 Task: Add Boiron Nux Vomica 200Ck to the cart.
Action: Mouse moved to (233, 118)
Screenshot: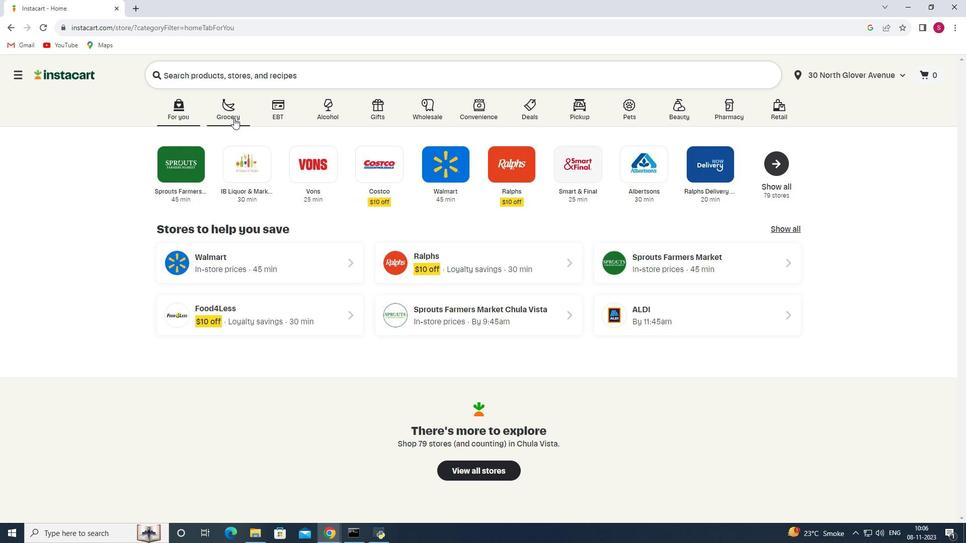 
Action: Mouse pressed left at (233, 118)
Screenshot: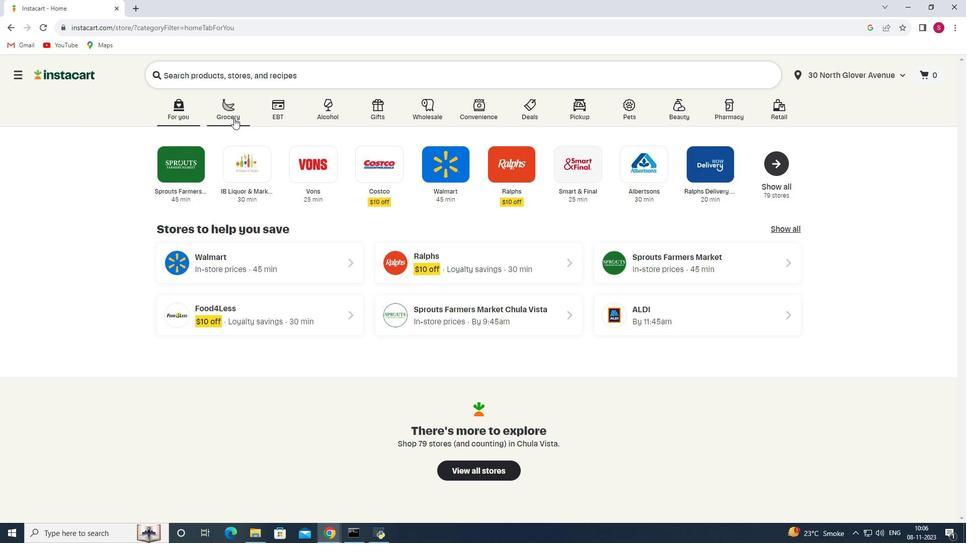 
Action: Mouse moved to (246, 287)
Screenshot: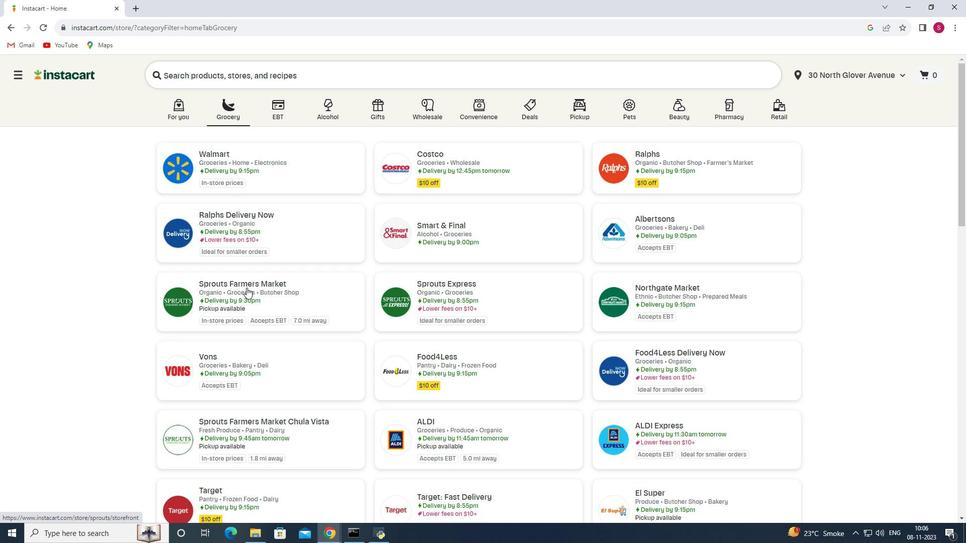 
Action: Mouse pressed left at (246, 287)
Screenshot: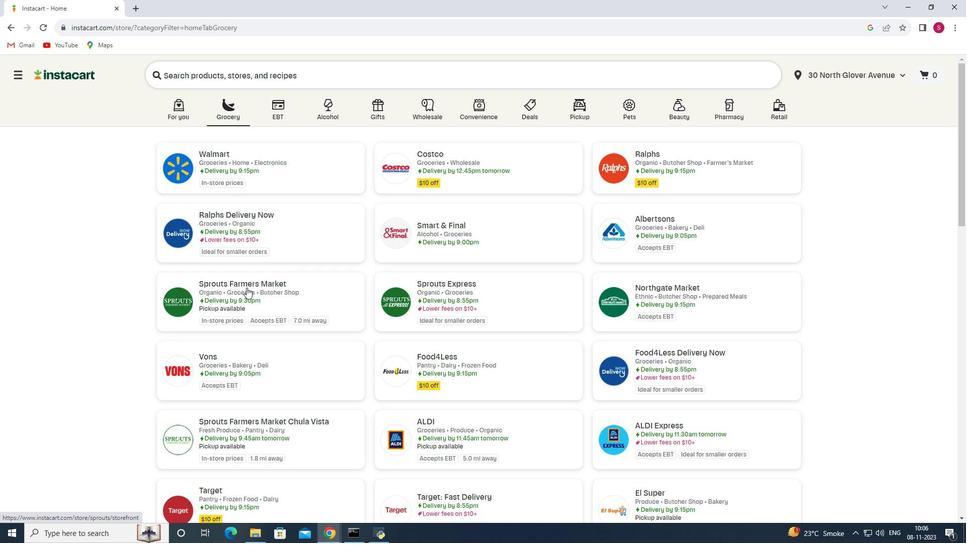 
Action: Mouse moved to (107, 296)
Screenshot: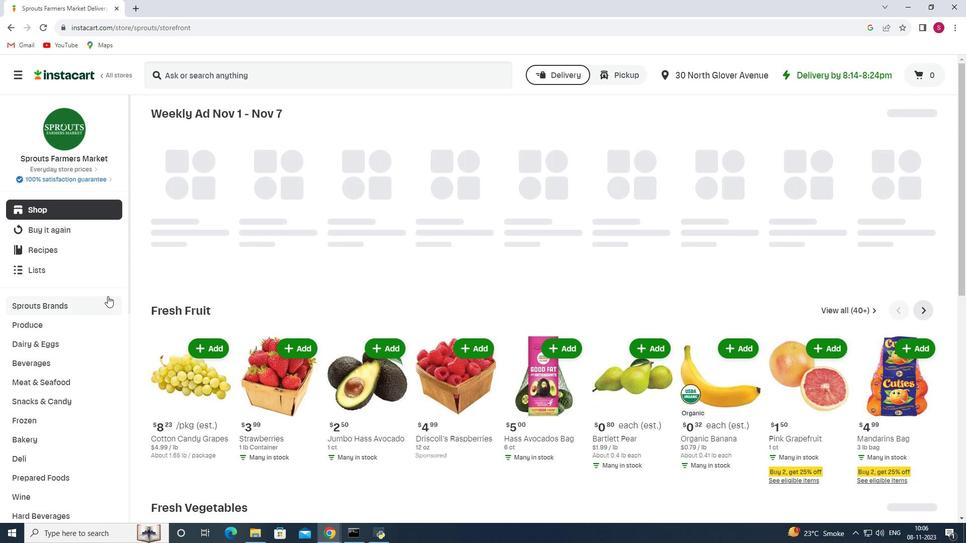 
Action: Mouse scrolled (107, 295) with delta (0, 0)
Screenshot: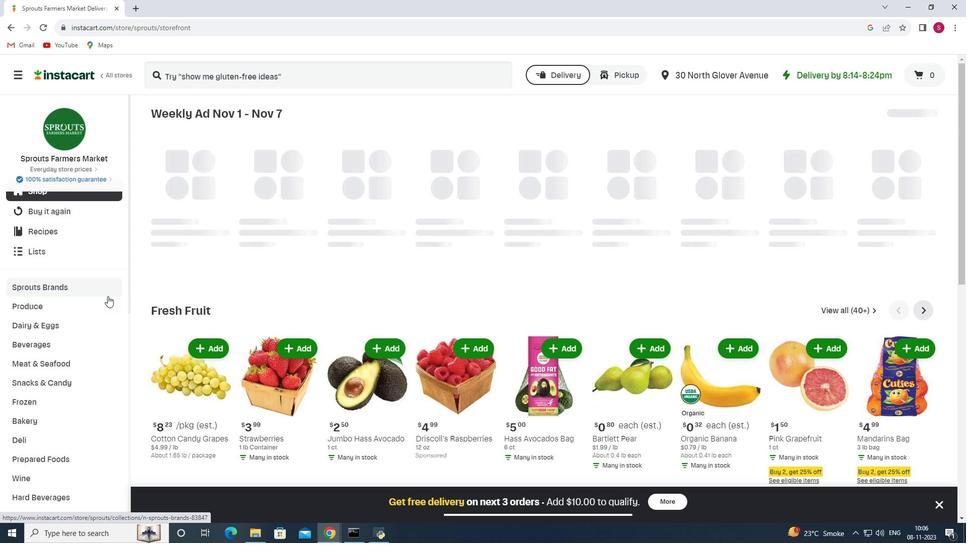 
Action: Mouse scrolled (107, 295) with delta (0, 0)
Screenshot: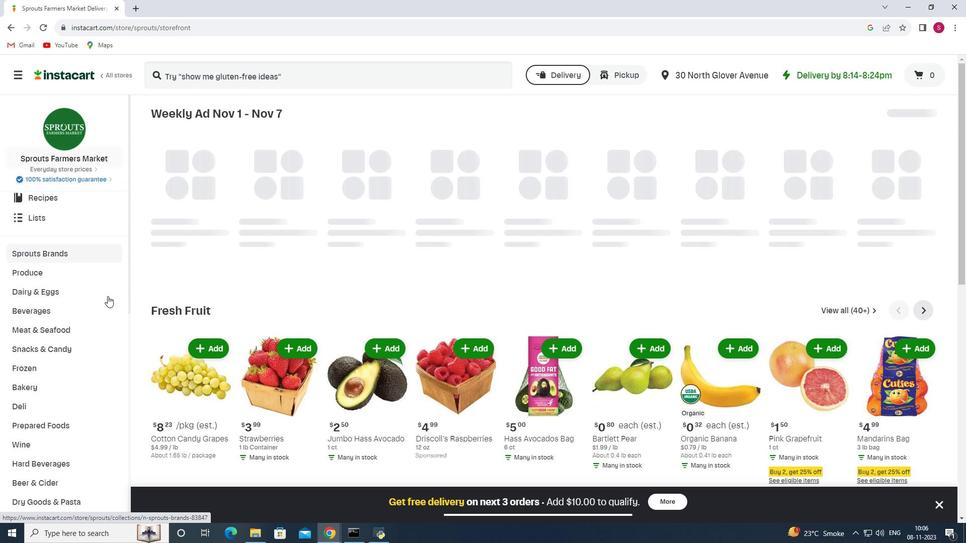 
Action: Mouse moved to (105, 299)
Screenshot: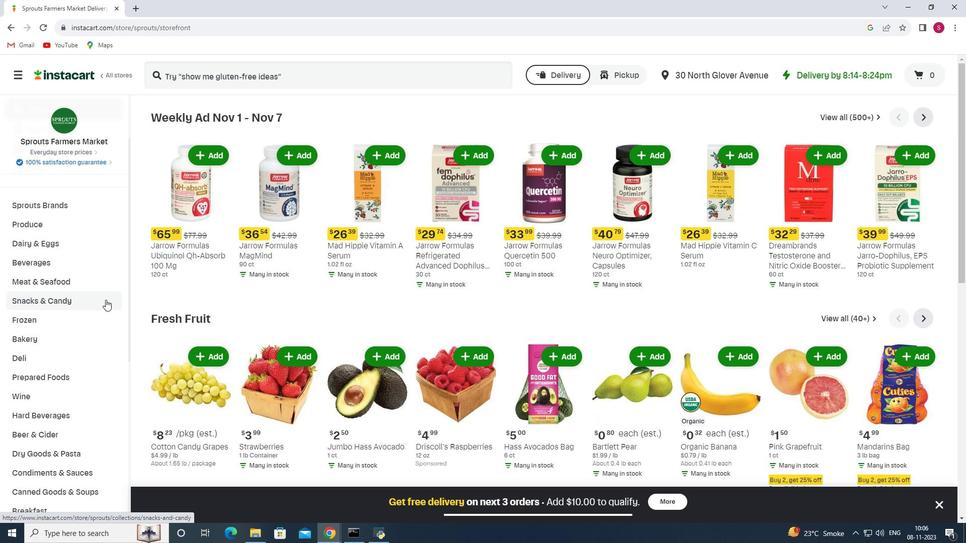 
Action: Mouse scrolled (105, 298) with delta (0, 0)
Screenshot: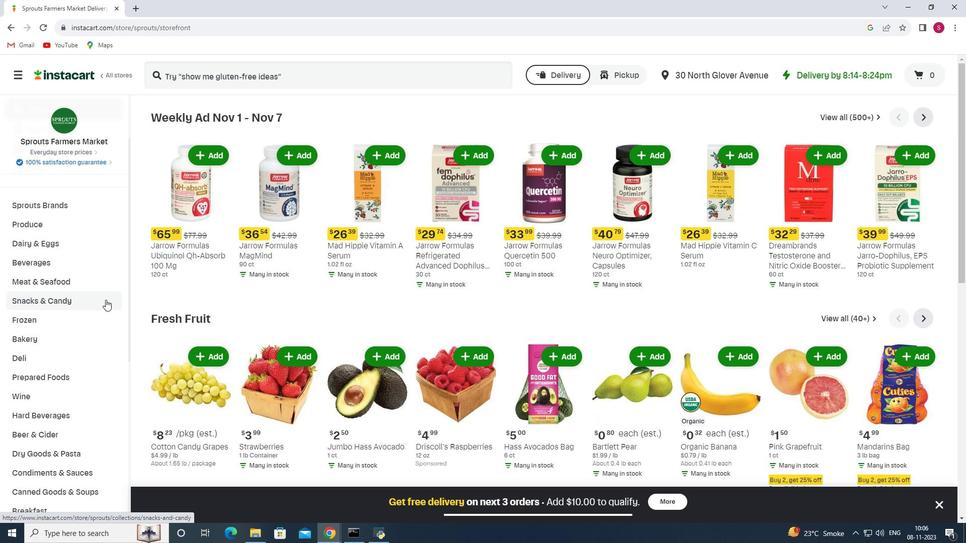 
Action: Mouse moved to (32, 325)
Screenshot: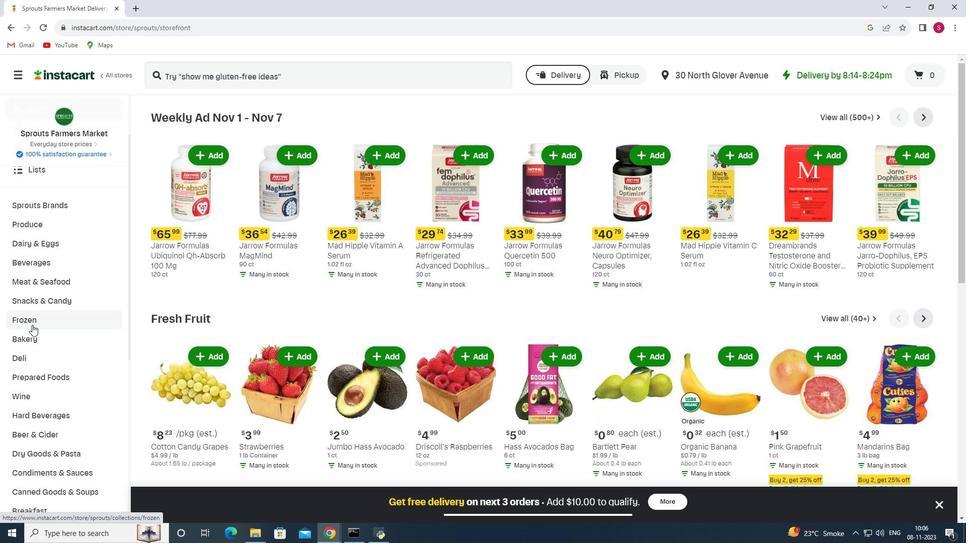 
Action: Mouse scrolled (32, 324) with delta (0, 0)
Screenshot: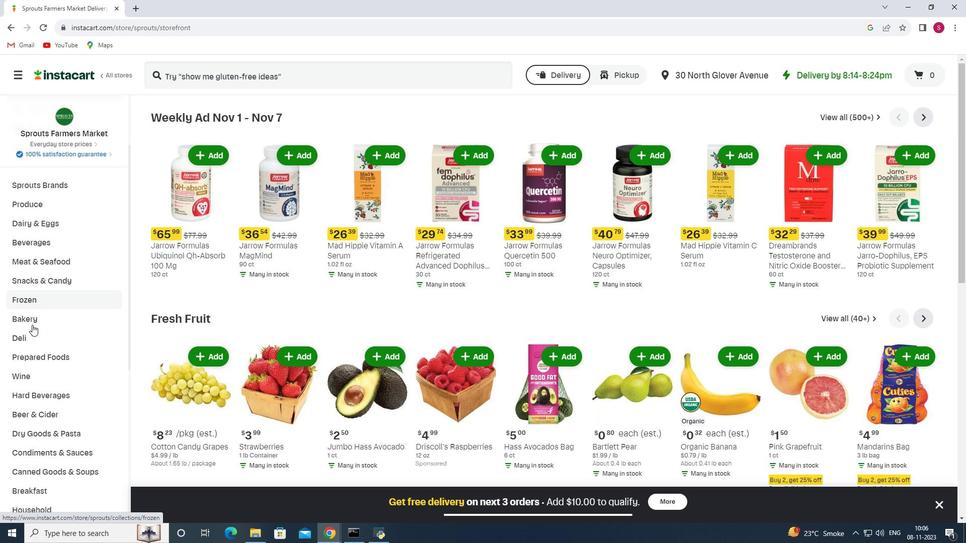 
Action: Mouse scrolled (32, 324) with delta (0, 0)
Screenshot: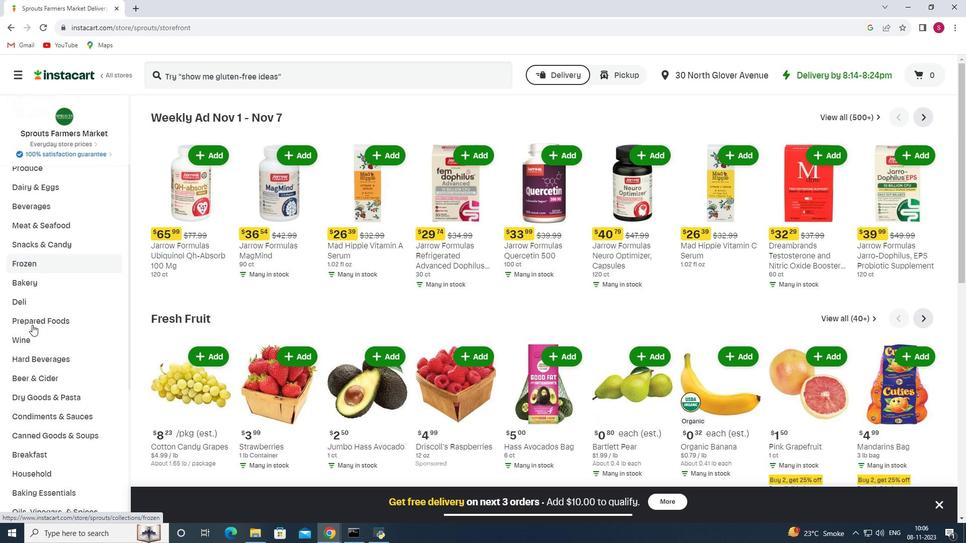 
Action: Mouse moved to (44, 336)
Screenshot: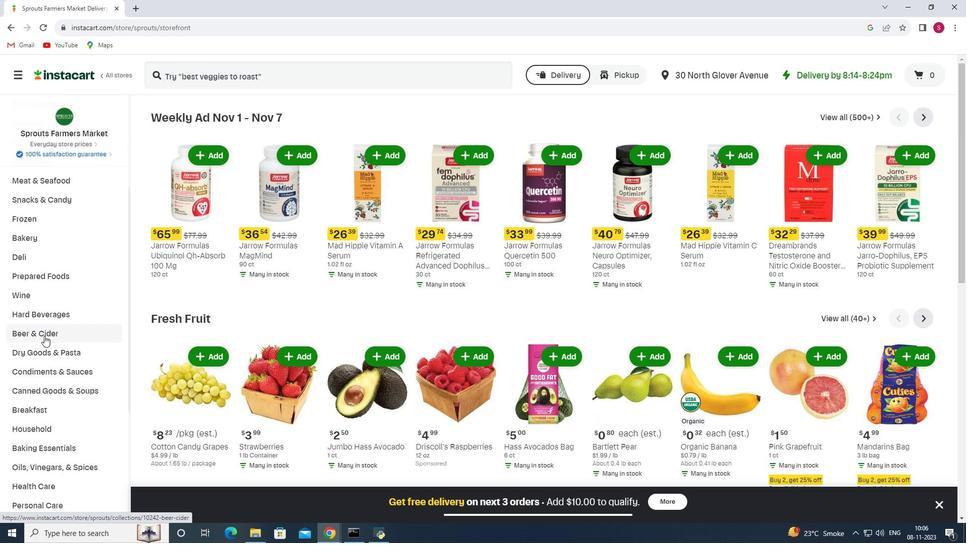 
Action: Mouse scrolled (44, 335) with delta (0, 0)
Screenshot: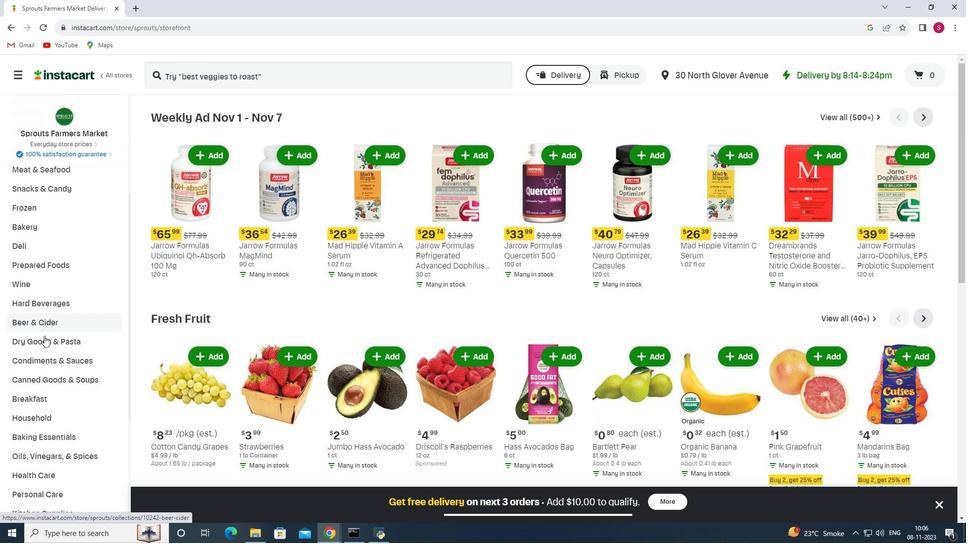 
Action: Mouse scrolled (44, 335) with delta (0, 0)
Screenshot: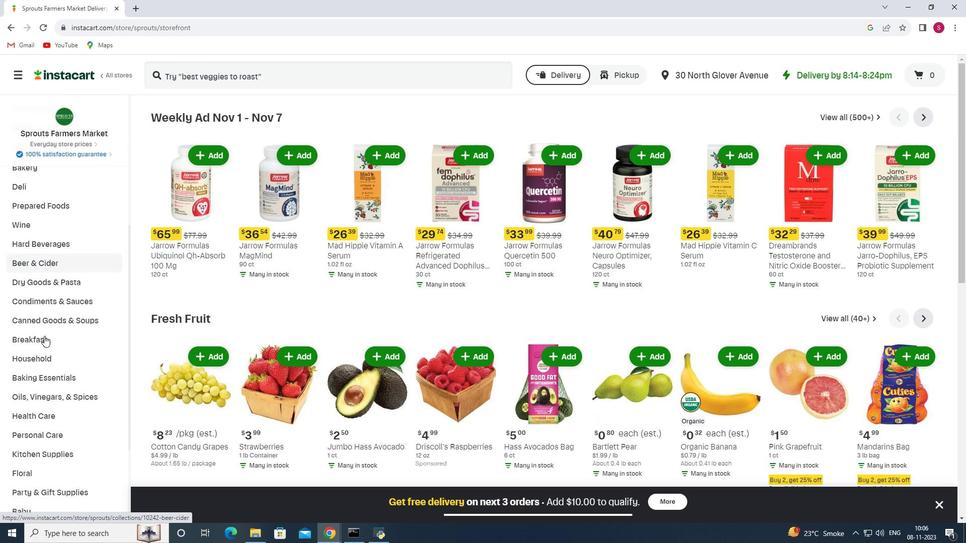 
Action: Mouse scrolled (44, 335) with delta (0, 0)
Screenshot: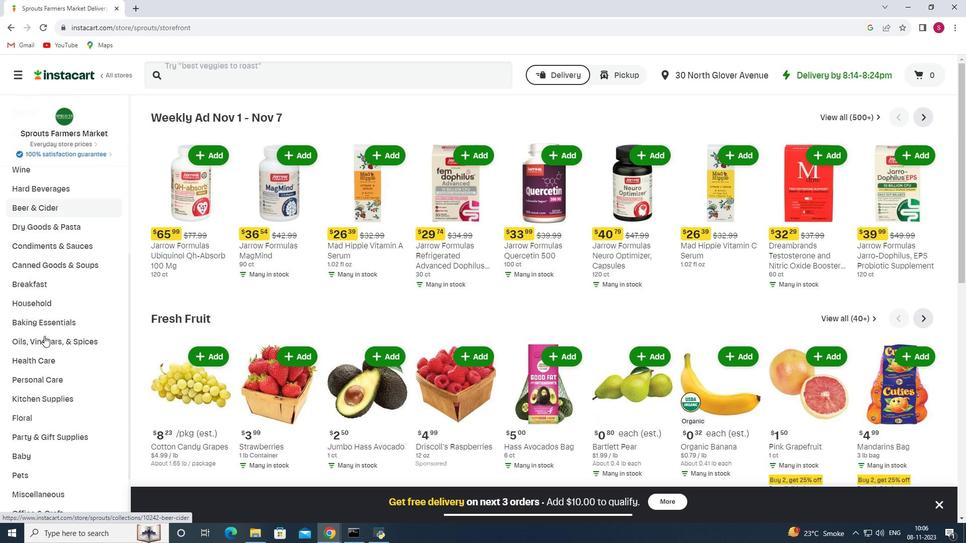 
Action: Mouse pressed left at (44, 336)
Screenshot: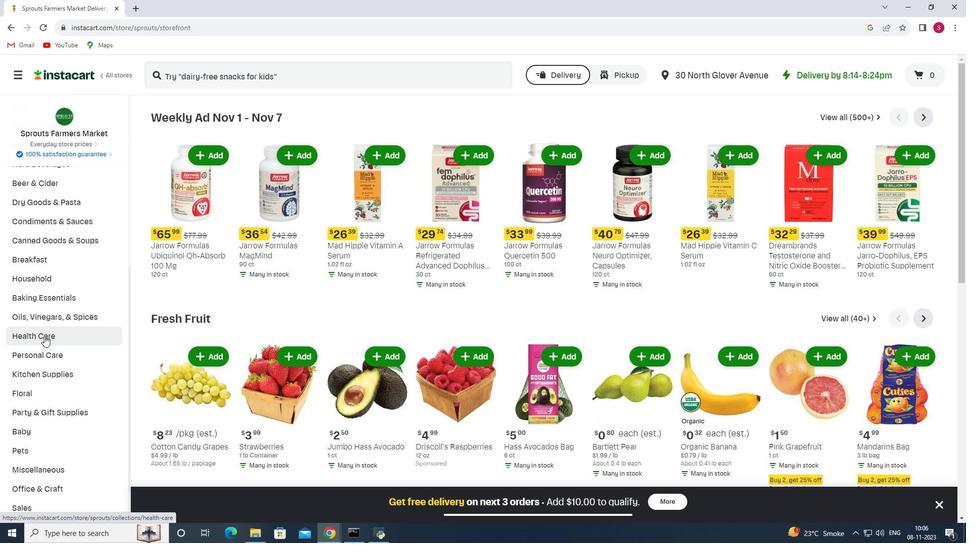 
Action: Mouse moved to (366, 139)
Screenshot: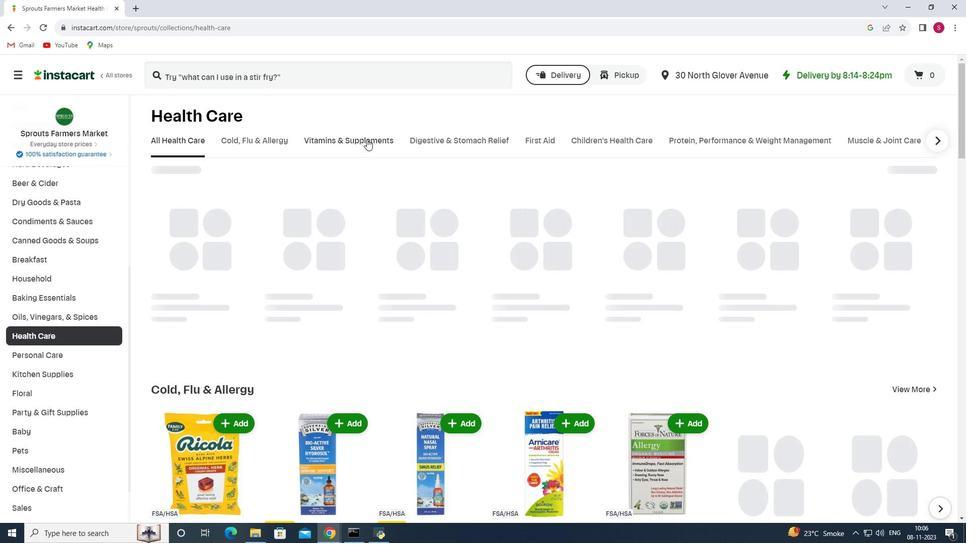 
Action: Mouse pressed left at (366, 139)
Screenshot: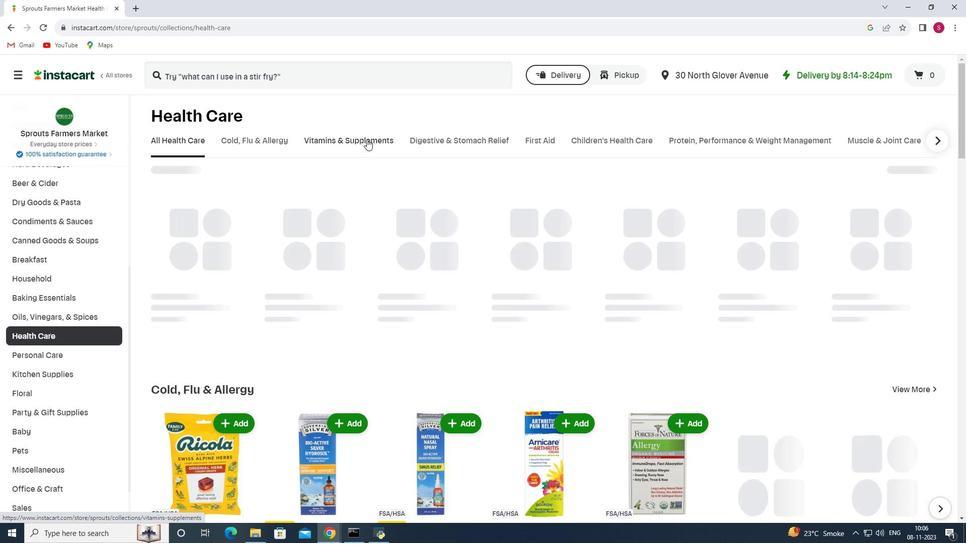 
Action: Mouse moved to (813, 185)
Screenshot: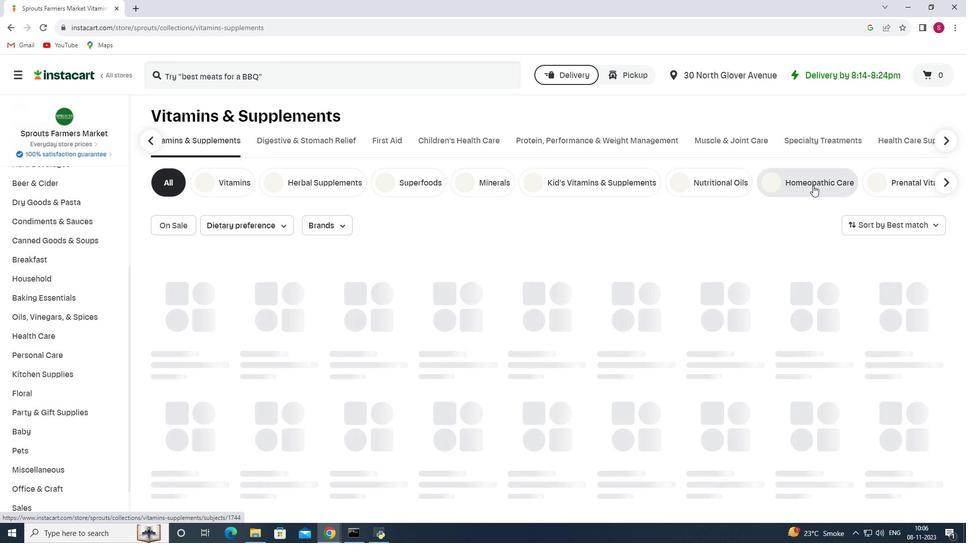 
Action: Mouse pressed left at (813, 185)
Screenshot: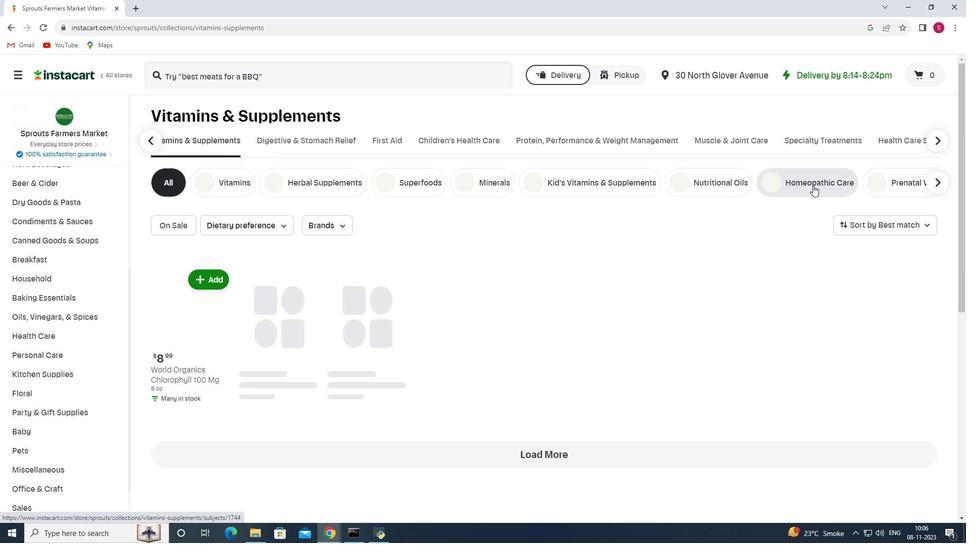 
Action: Mouse moved to (289, 82)
Screenshot: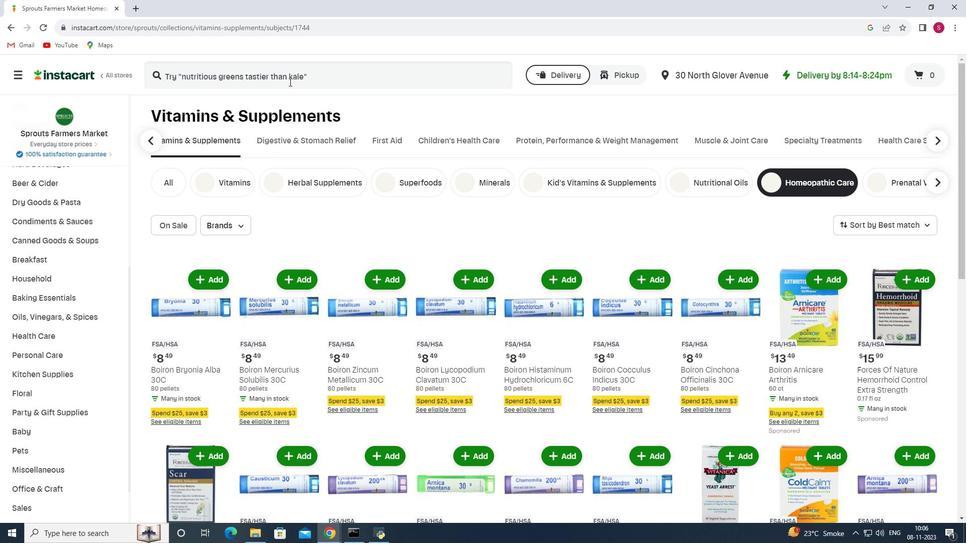 
Action: Mouse pressed left at (289, 82)
Screenshot: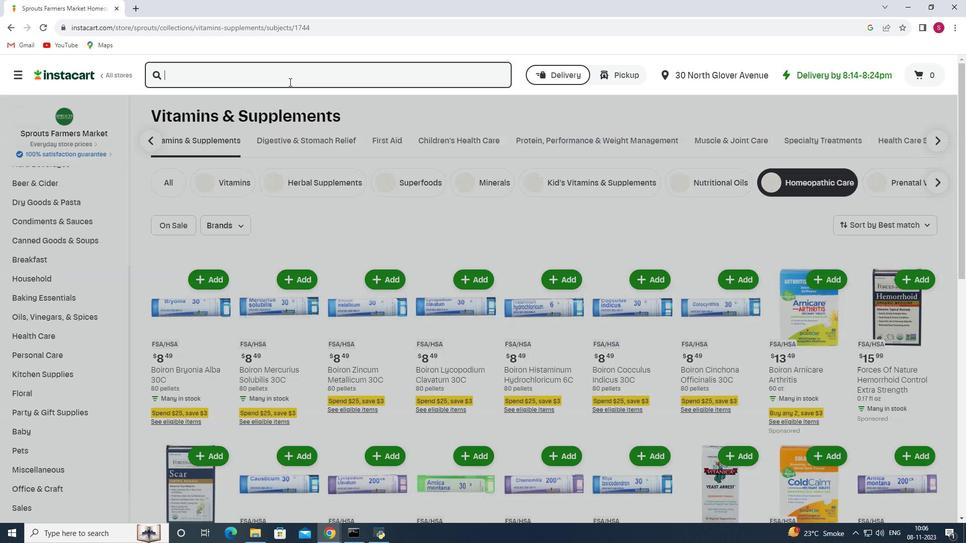 
Action: Key pressed <Key.shift><Key.shift><Key.shift><Key.shift><Key.shift><Key.shift><Key.shift>Boiron<Key.space><Key.shift>Nux<Key.space><Key.shift><Key.shift><Key.shift>Vomica<Key.space>200<Key.shift>Ck<Key.enter>
Screenshot: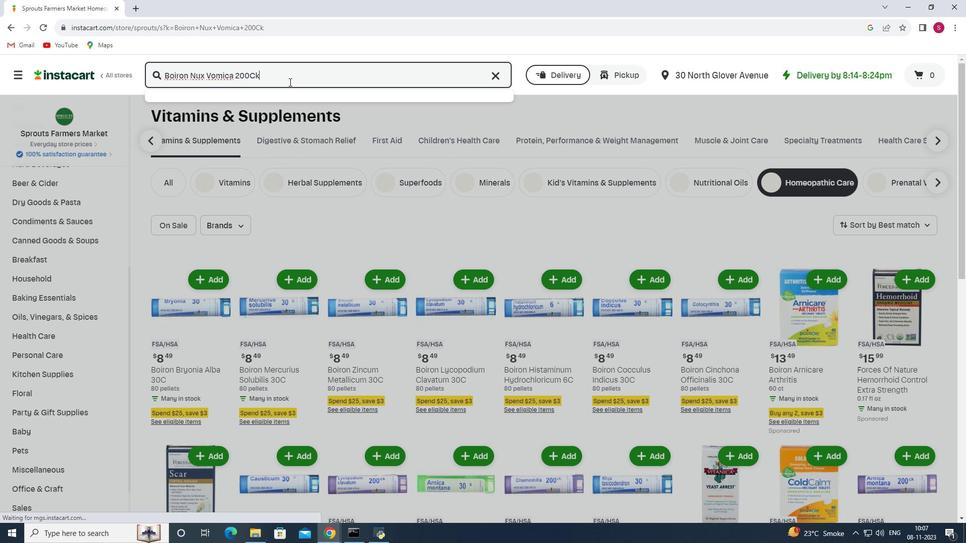 
Action: Mouse moved to (598, 155)
Screenshot: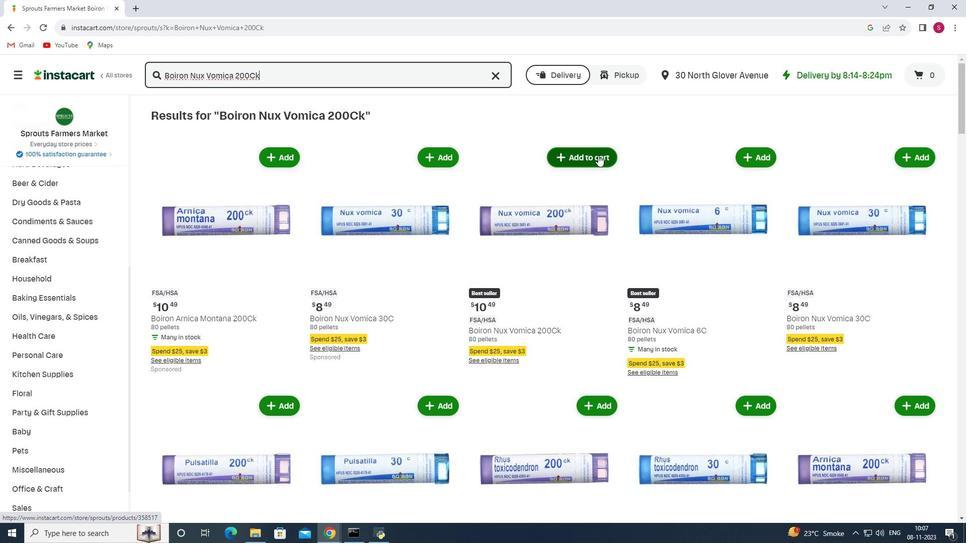 
Action: Mouse pressed left at (598, 155)
Screenshot: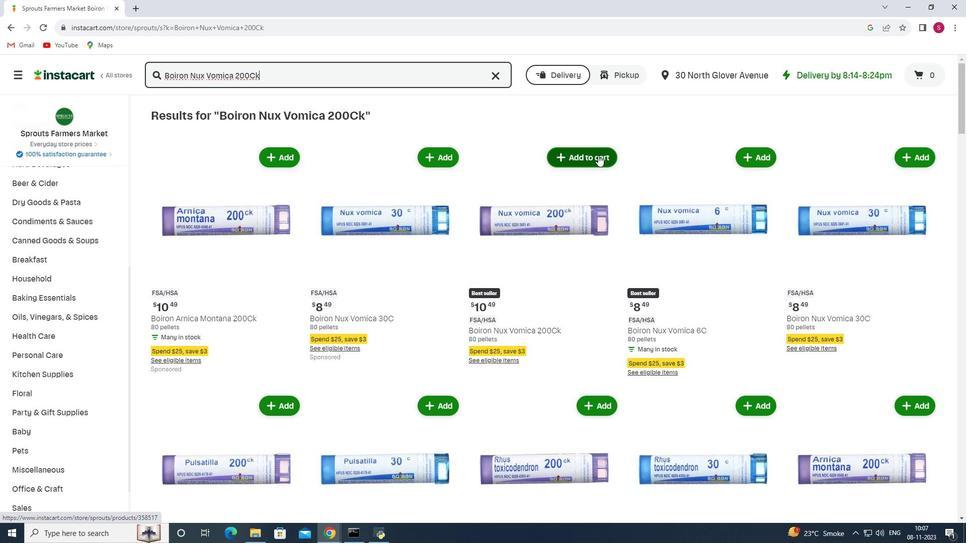 
Action: Mouse moved to (593, 175)
Screenshot: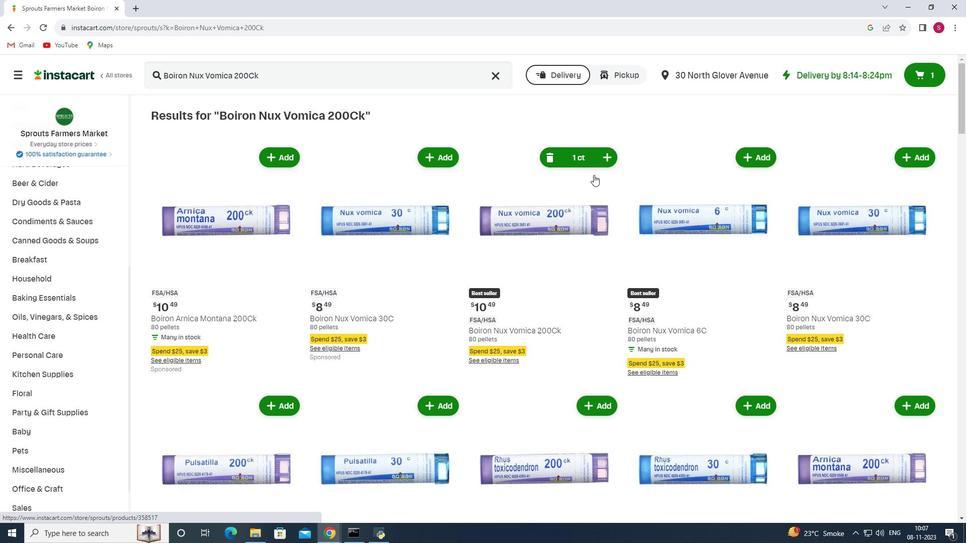 
